 Task: In the  document Road.txt Share this file with 'softage.1@softage.net' Check 'Vision History' View the  non- printing characters
Action: Mouse moved to (266, 421)
Screenshot: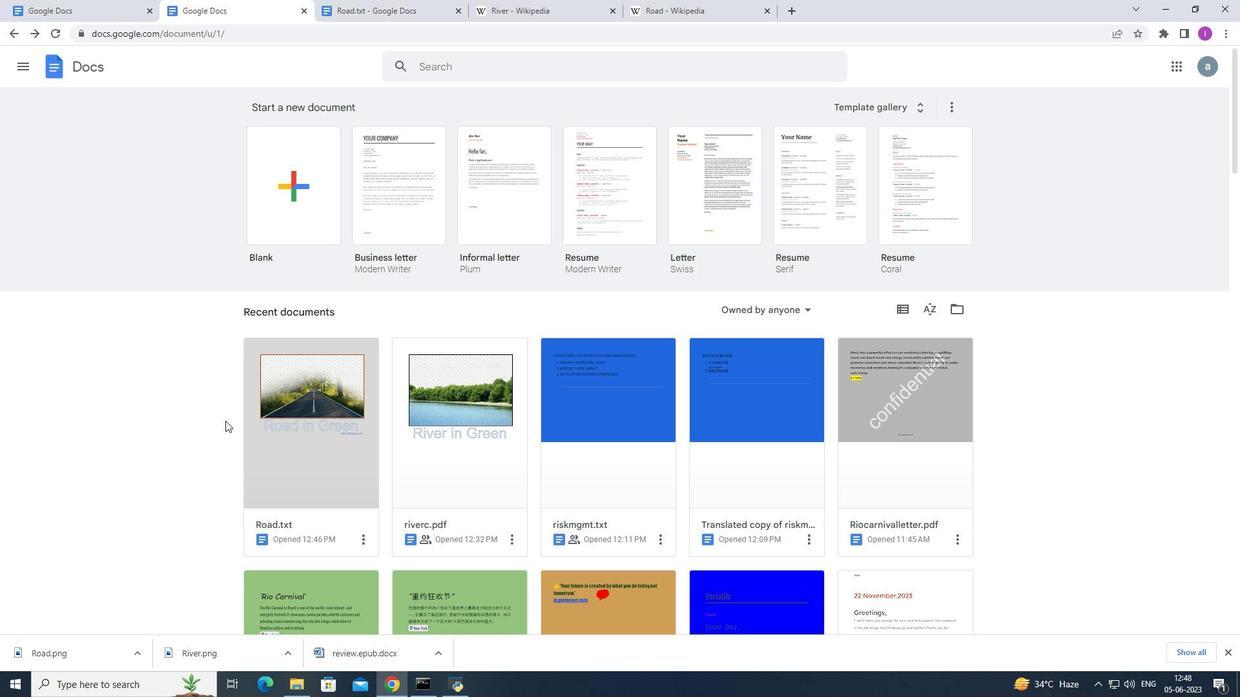 
Action: Mouse pressed left at (266, 421)
Screenshot: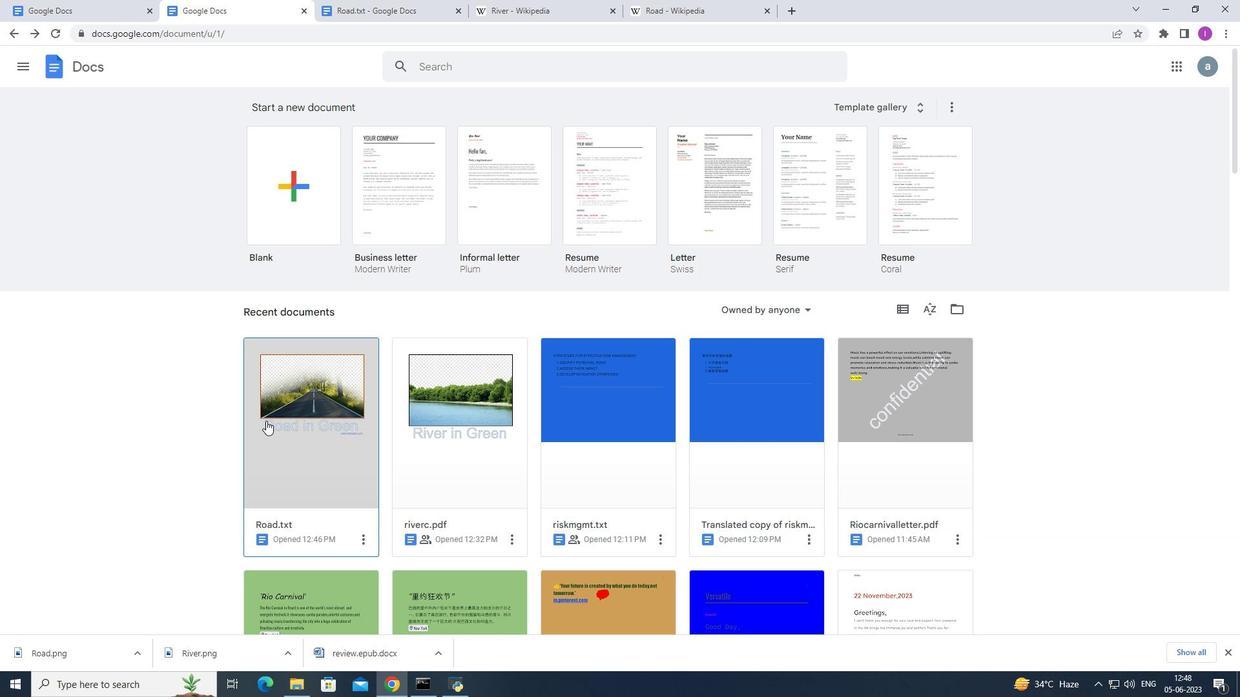 
Action: Mouse moved to (47, 78)
Screenshot: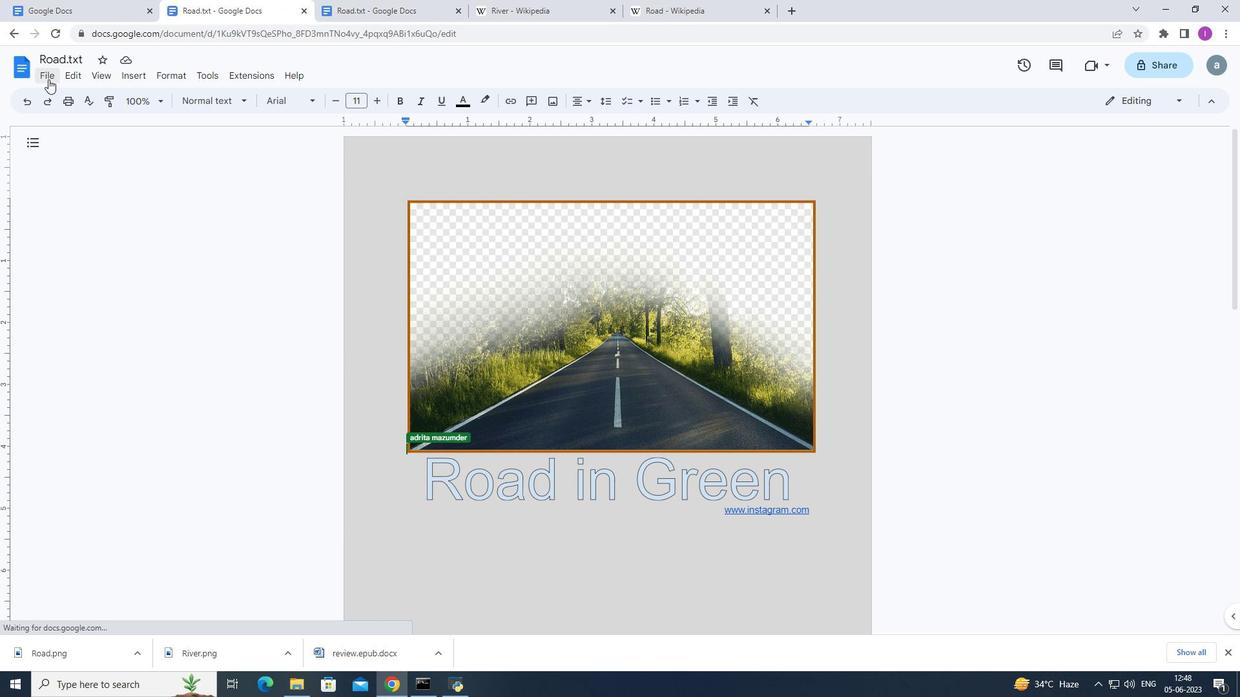 
Action: Mouse pressed left at (47, 78)
Screenshot: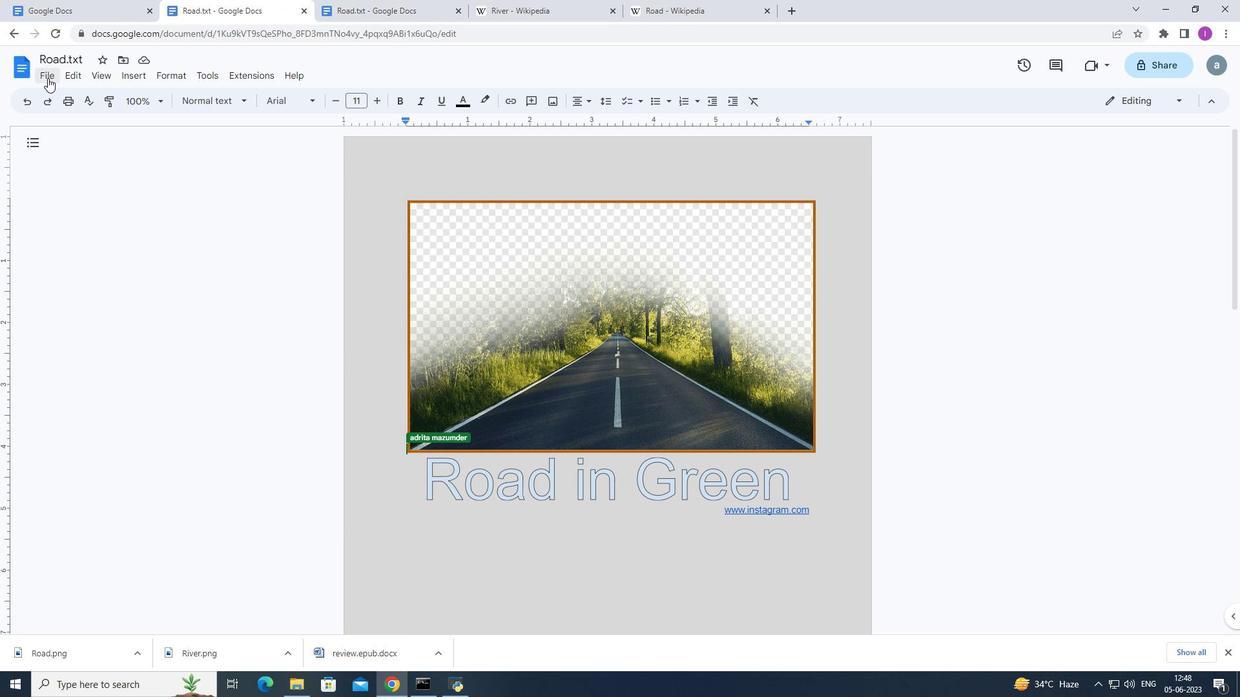 
Action: Mouse moved to (281, 171)
Screenshot: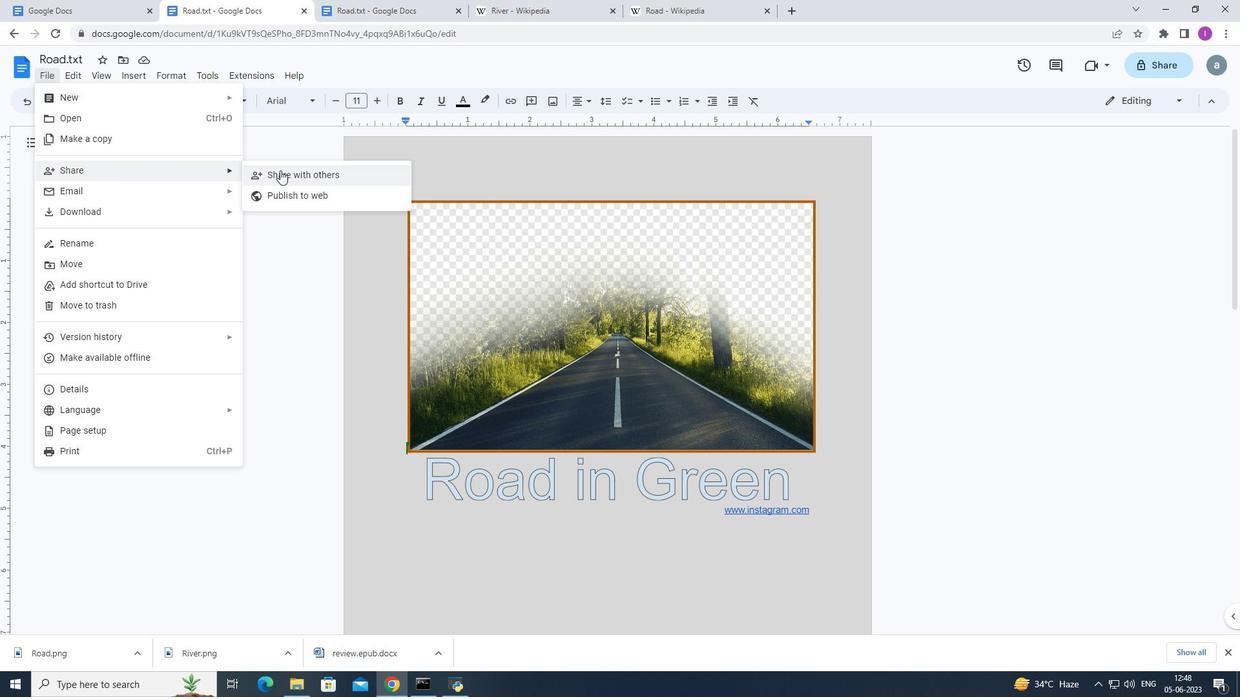 
Action: Mouse pressed left at (281, 171)
Screenshot: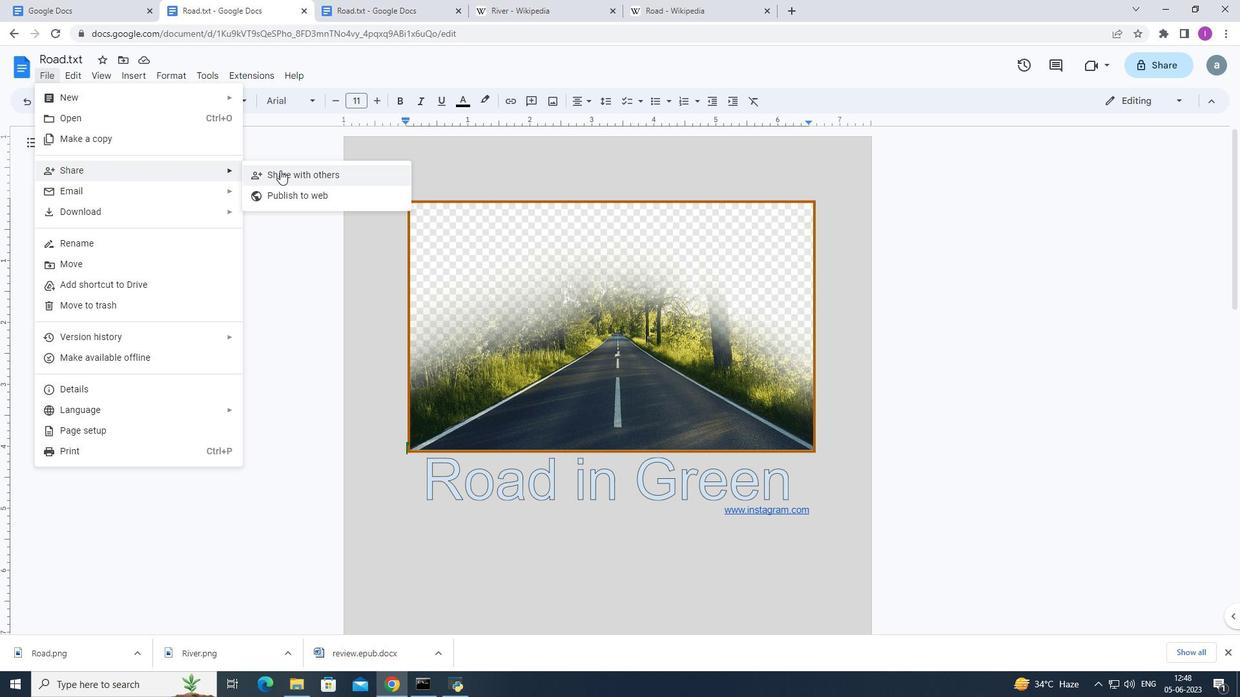 
Action: Mouse moved to (518, 276)
Screenshot: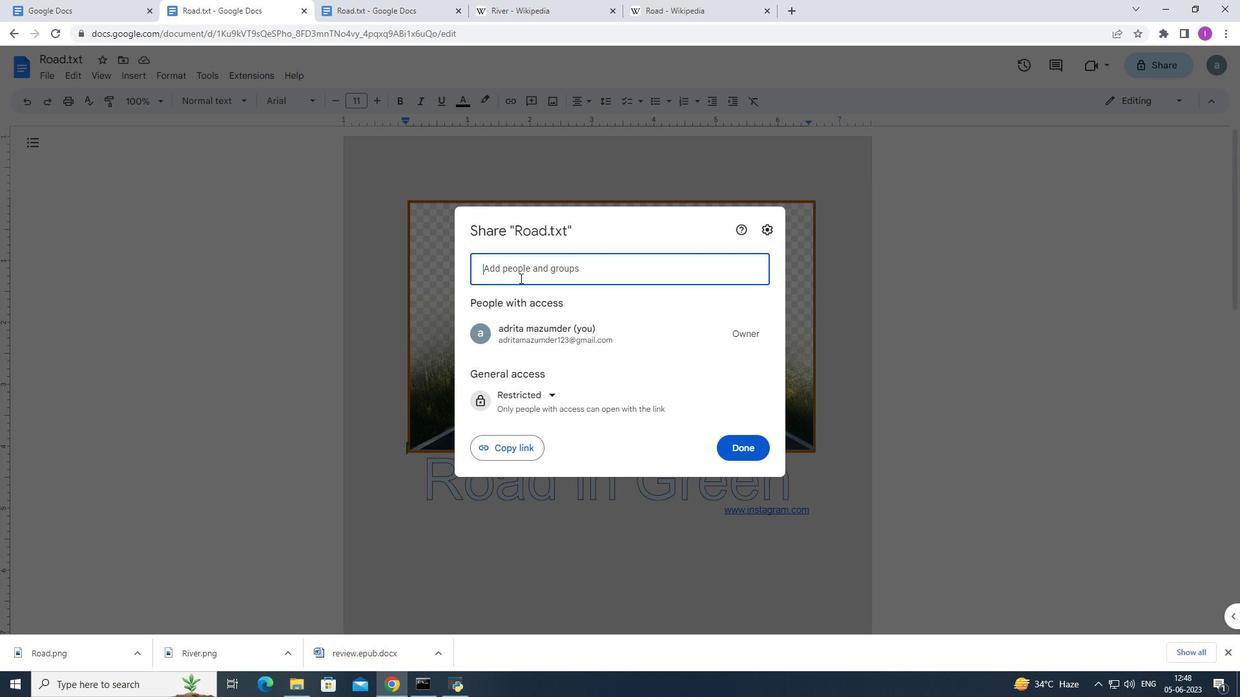 
Action: Key pressed softage
Screenshot: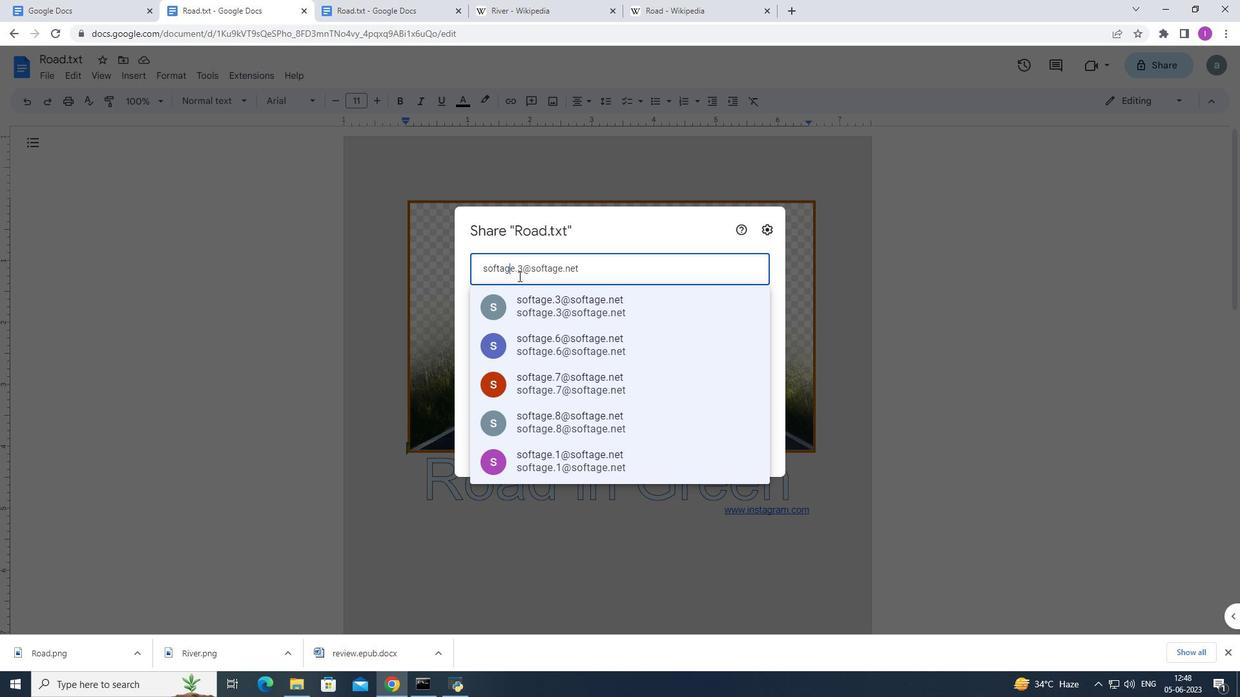 
Action: Mouse moved to (518, 276)
Screenshot: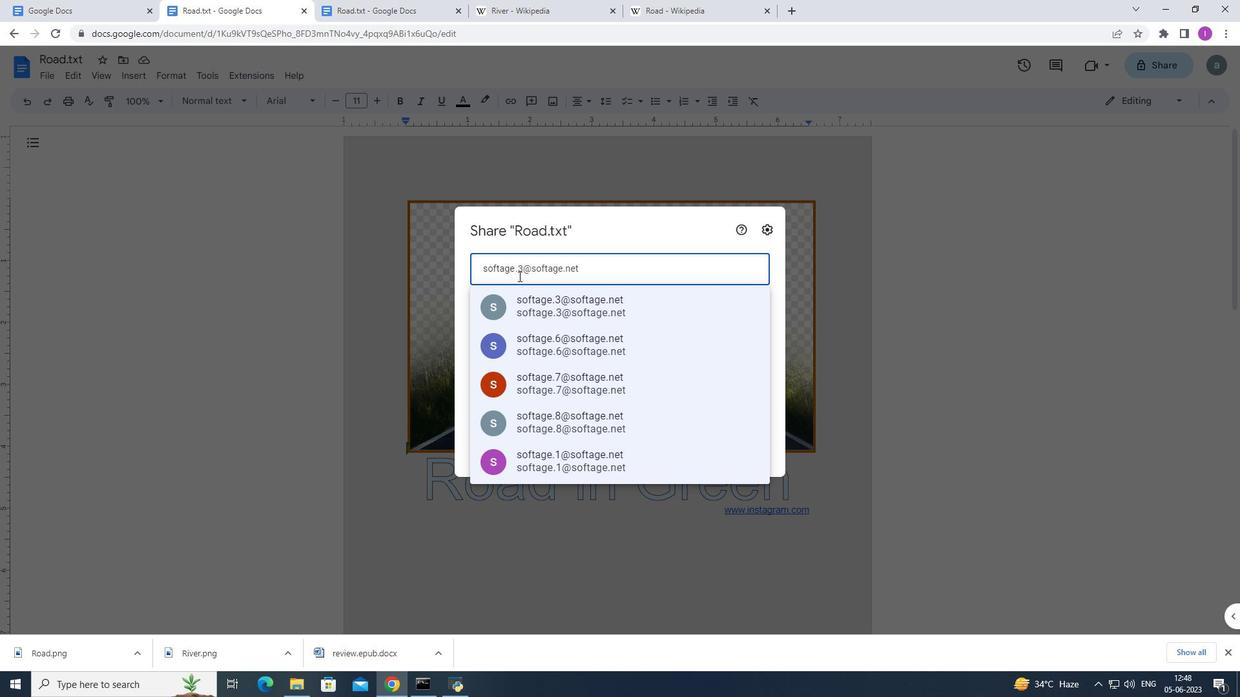 
Action: Key pressed .1
Screenshot: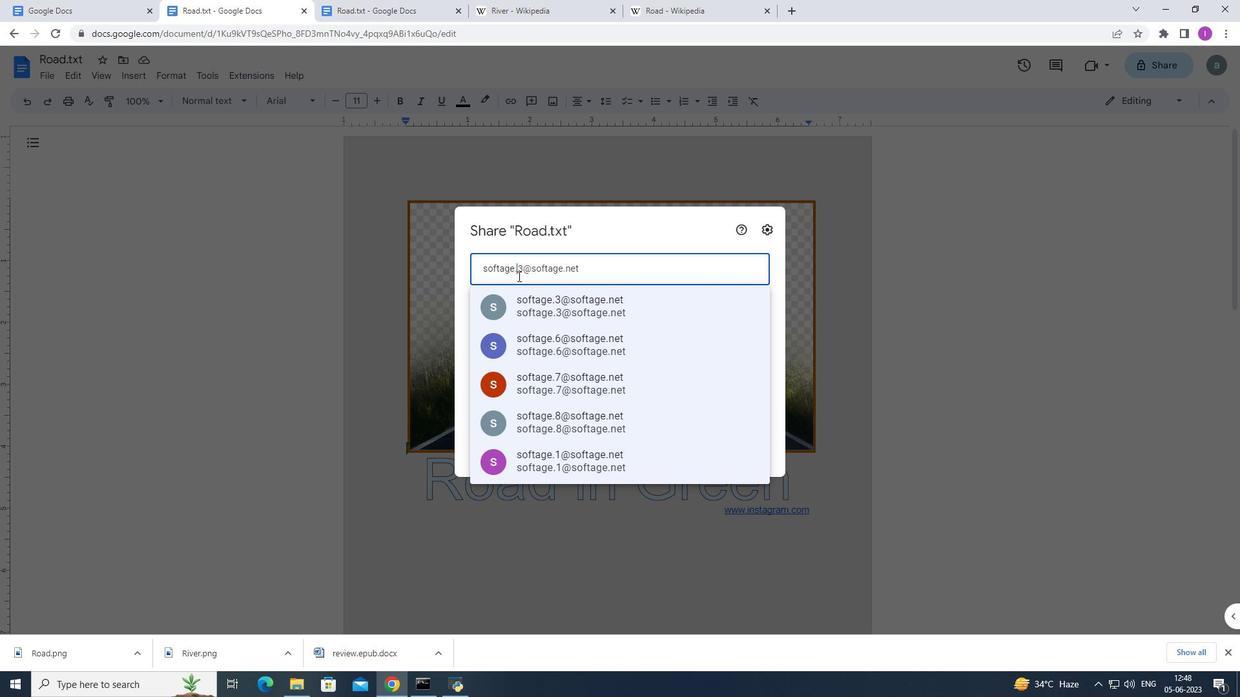
Action: Mouse moved to (544, 304)
Screenshot: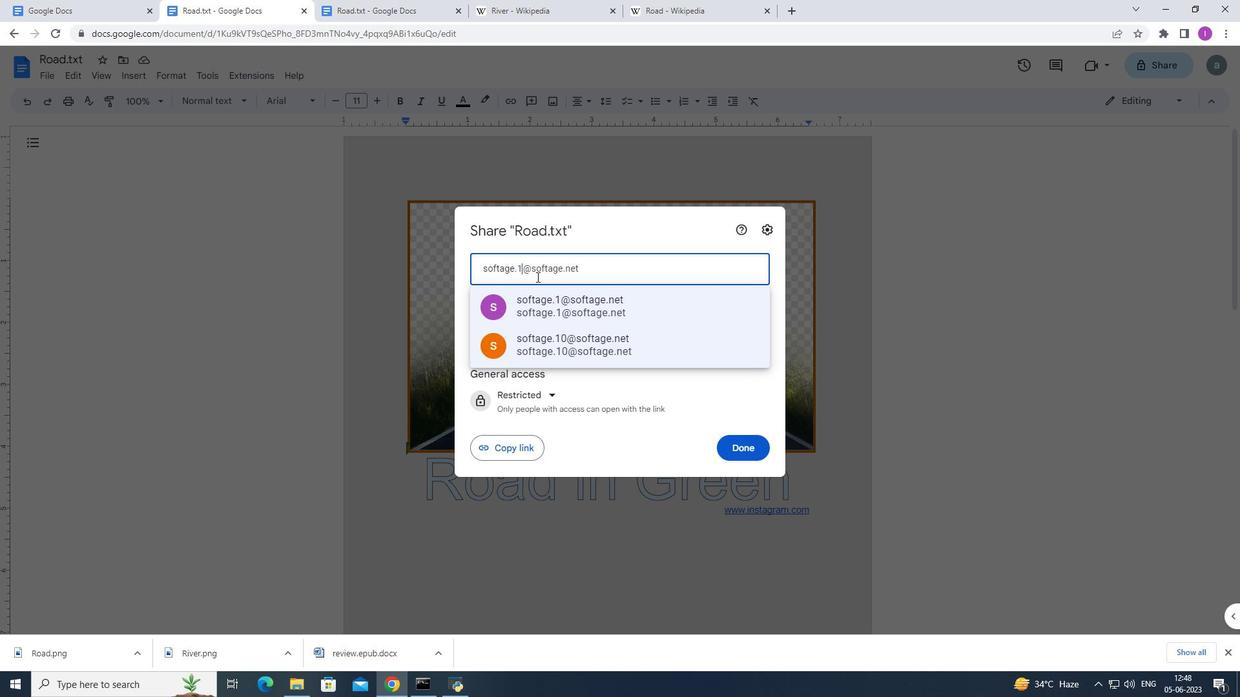 
Action: Mouse pressed left at (544, 304)
Screenshot: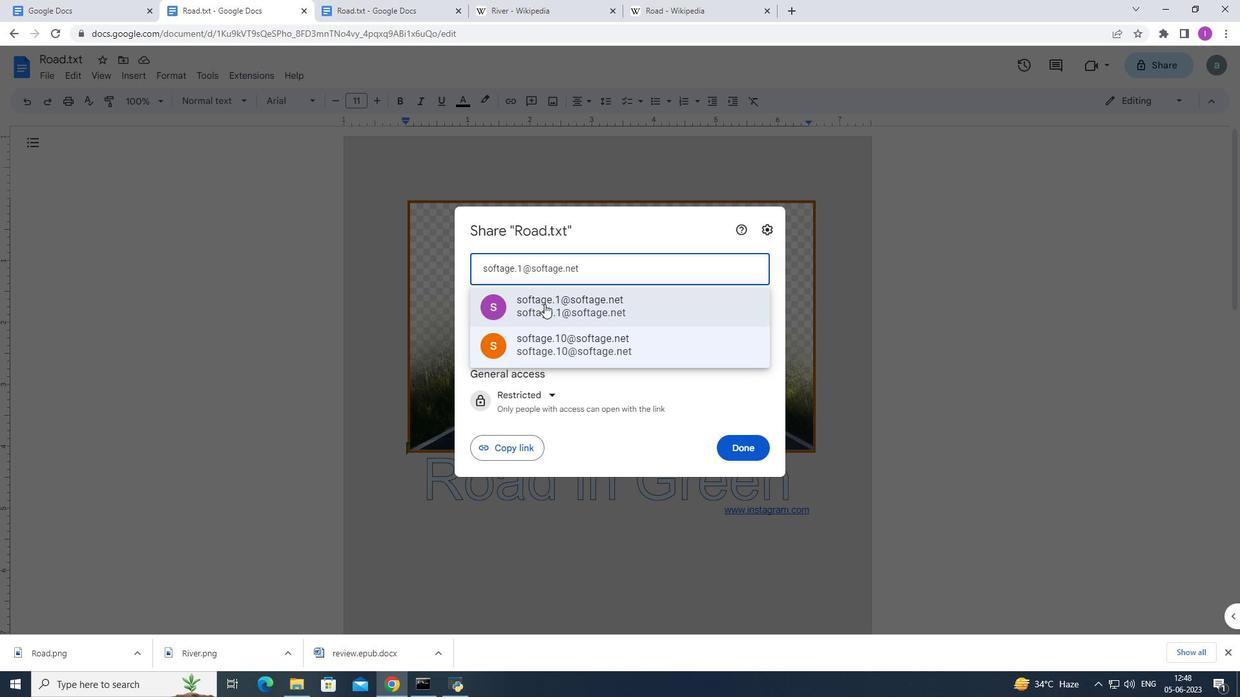 
Action: Mouse moved to (733, 438)
Screenshot: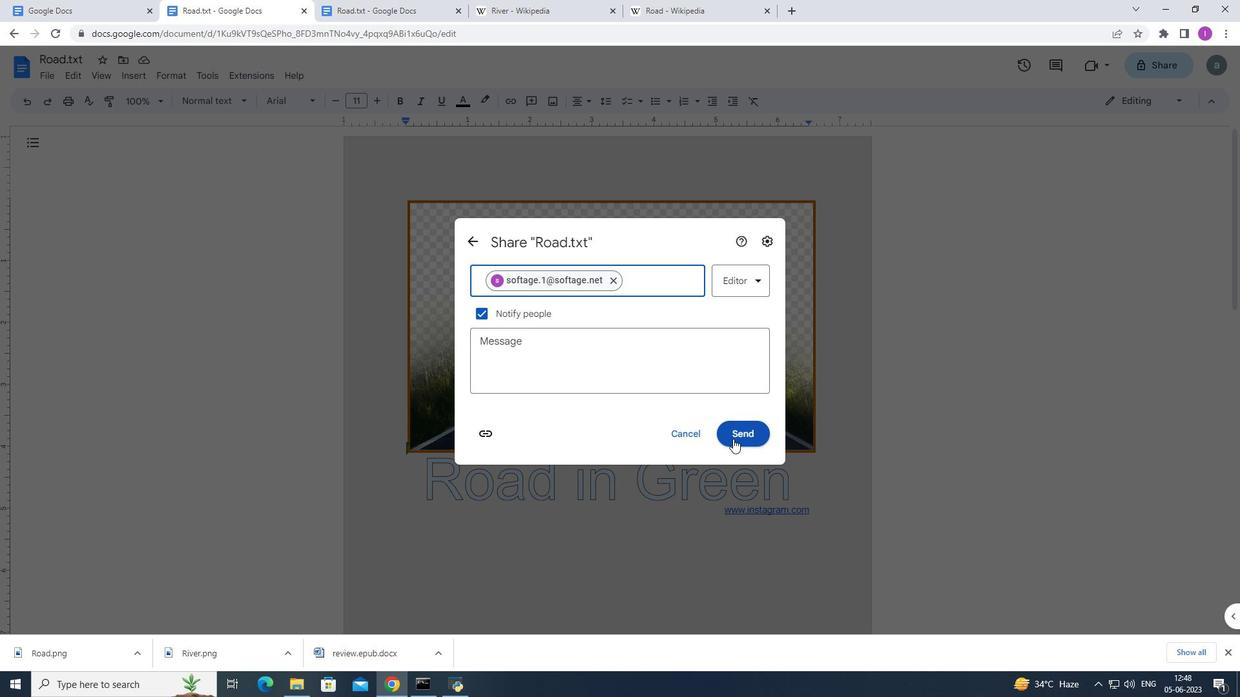
Action: Mouse pressed left at (733, 438)
Screenshot: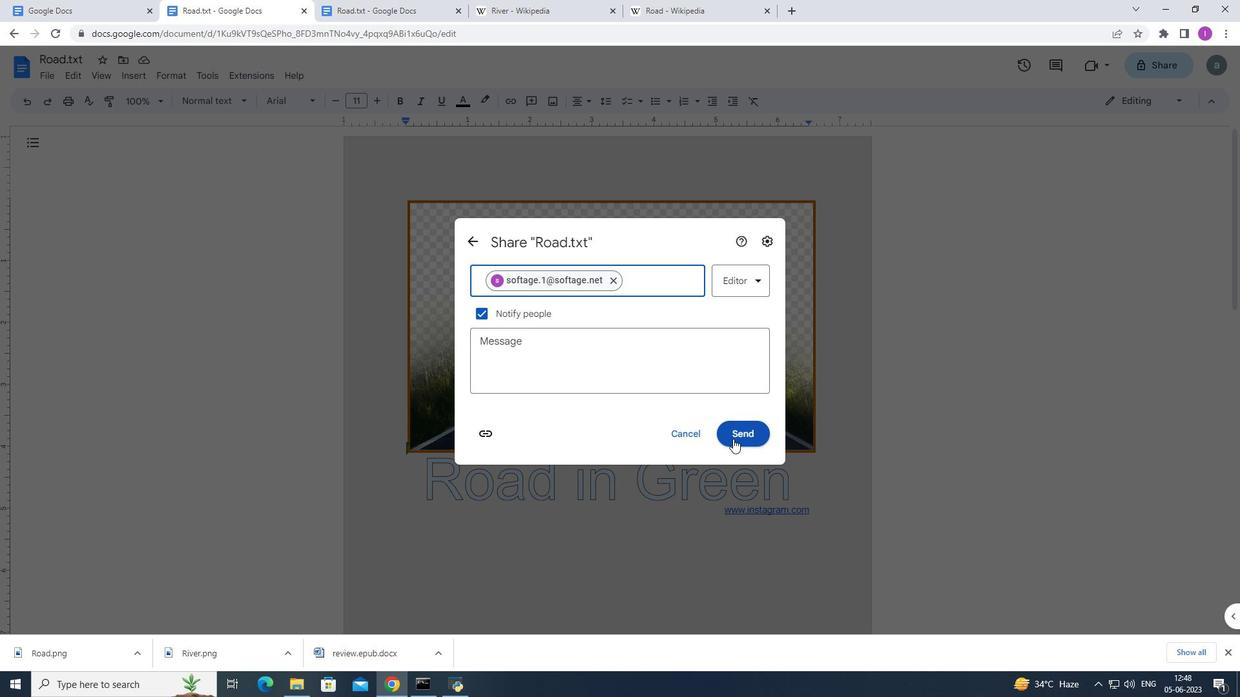
Action: Mouse moved to (107, 80)
Screenshot: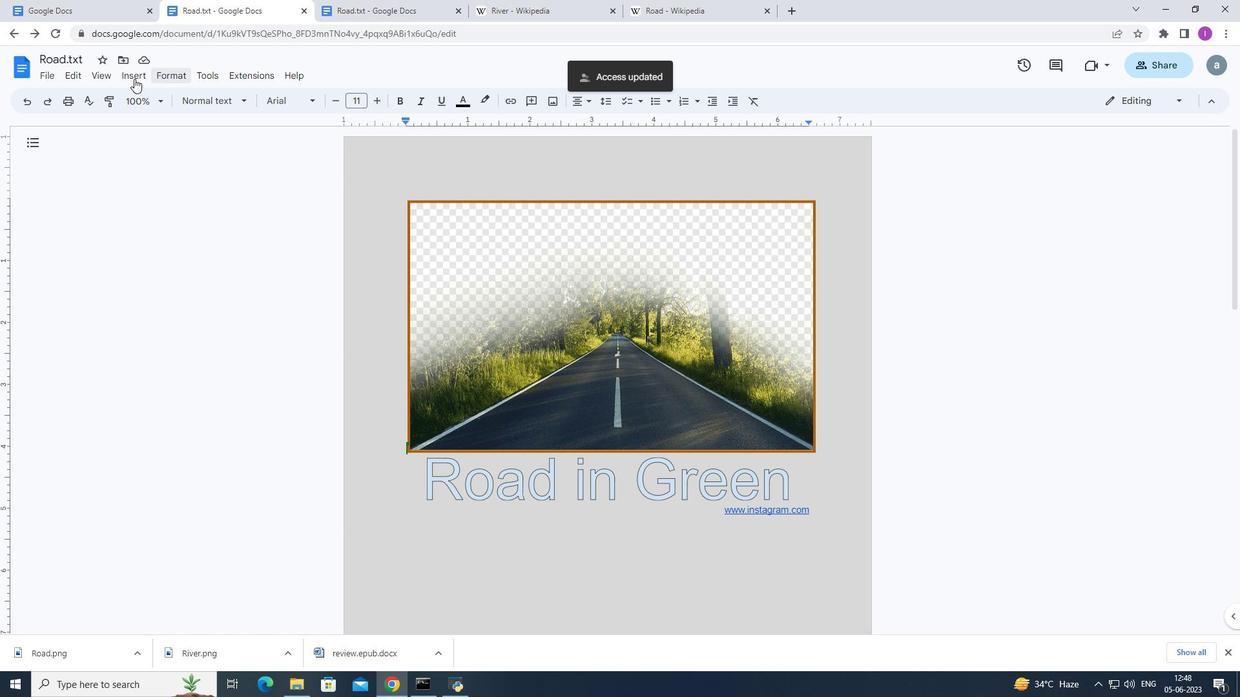 
Action: Mouse pressed left at (107, 80)
Screenshot: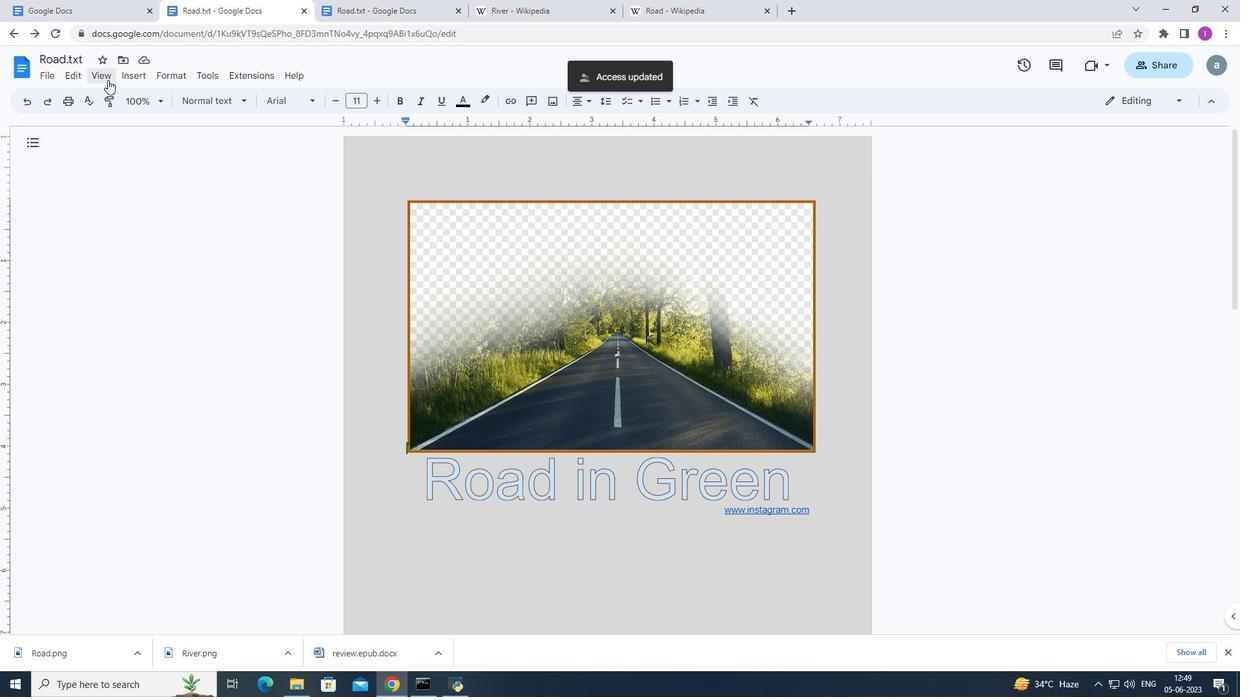 
Action: Mouse moved to (151, 211)
Screenshot: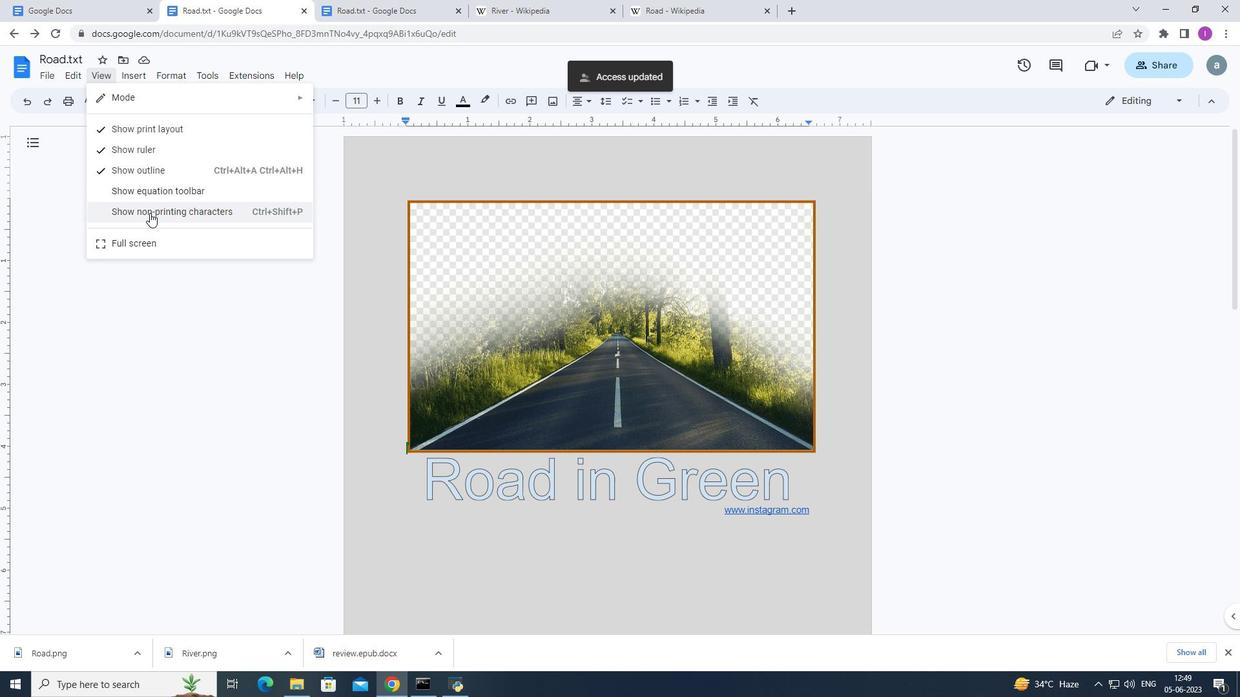 
Action: Mouse pressed left at (151, 211)
Screenshot: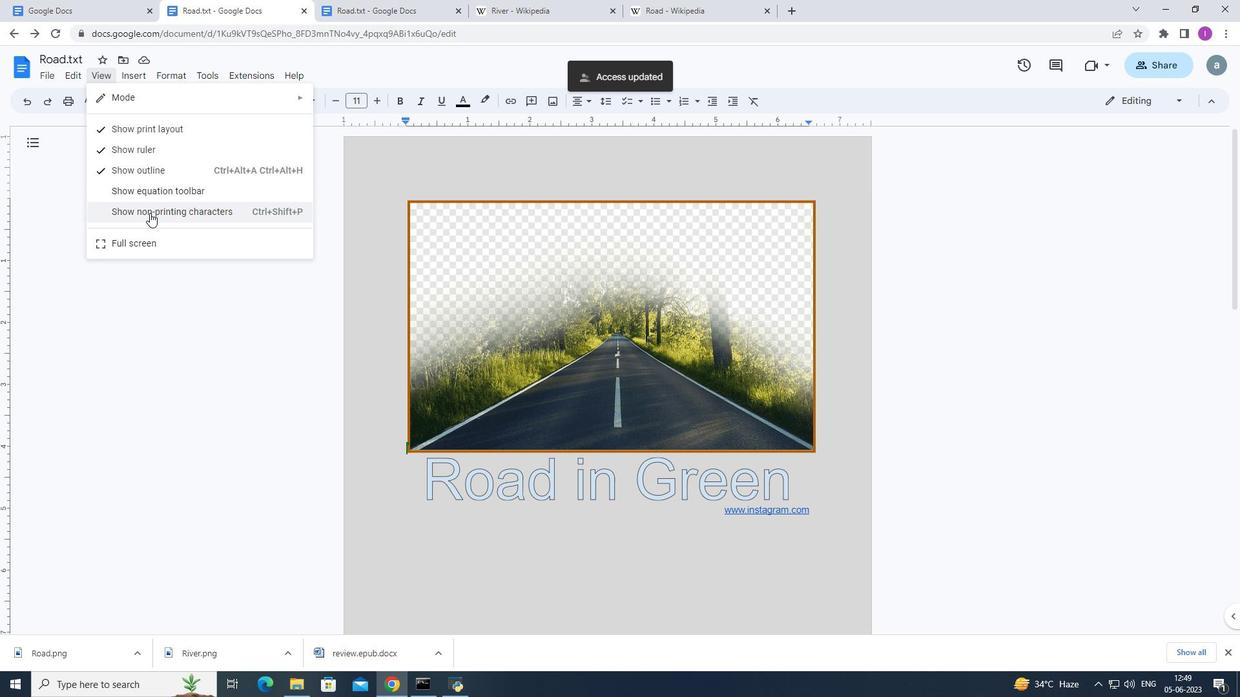 
Action: Mouse moved to (49, 74)
Screenshot: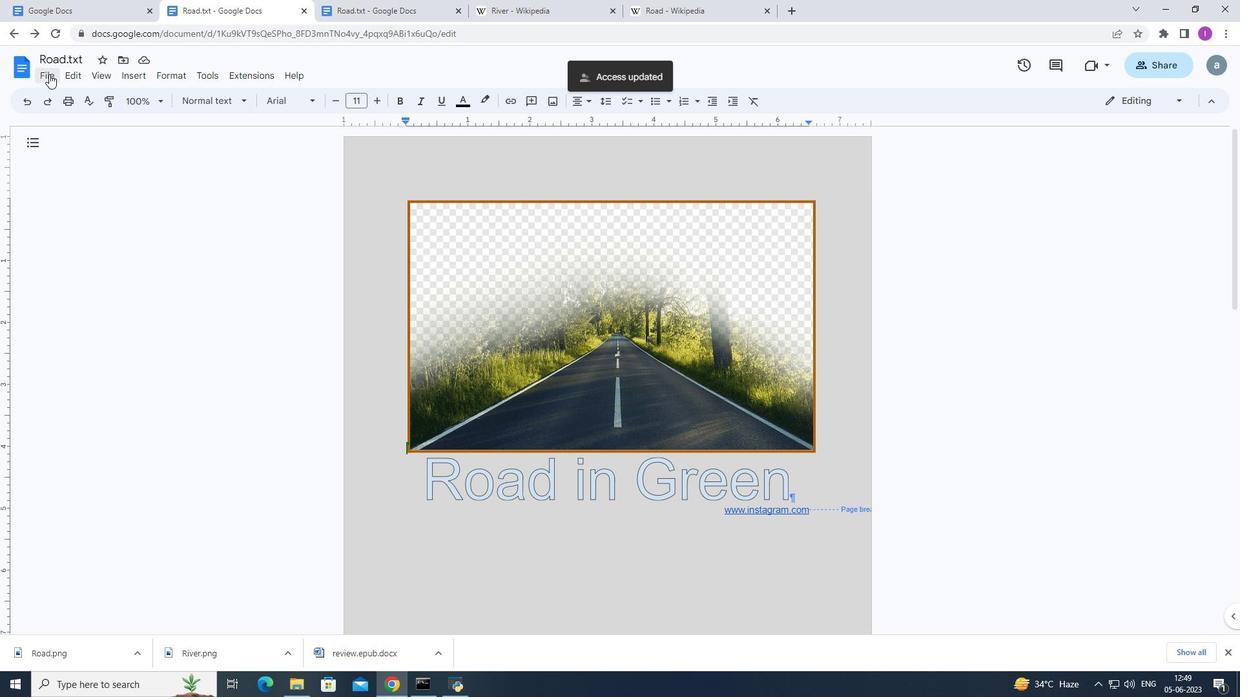 
Action: Mouse pressed left at (49, 74)
Screenshot: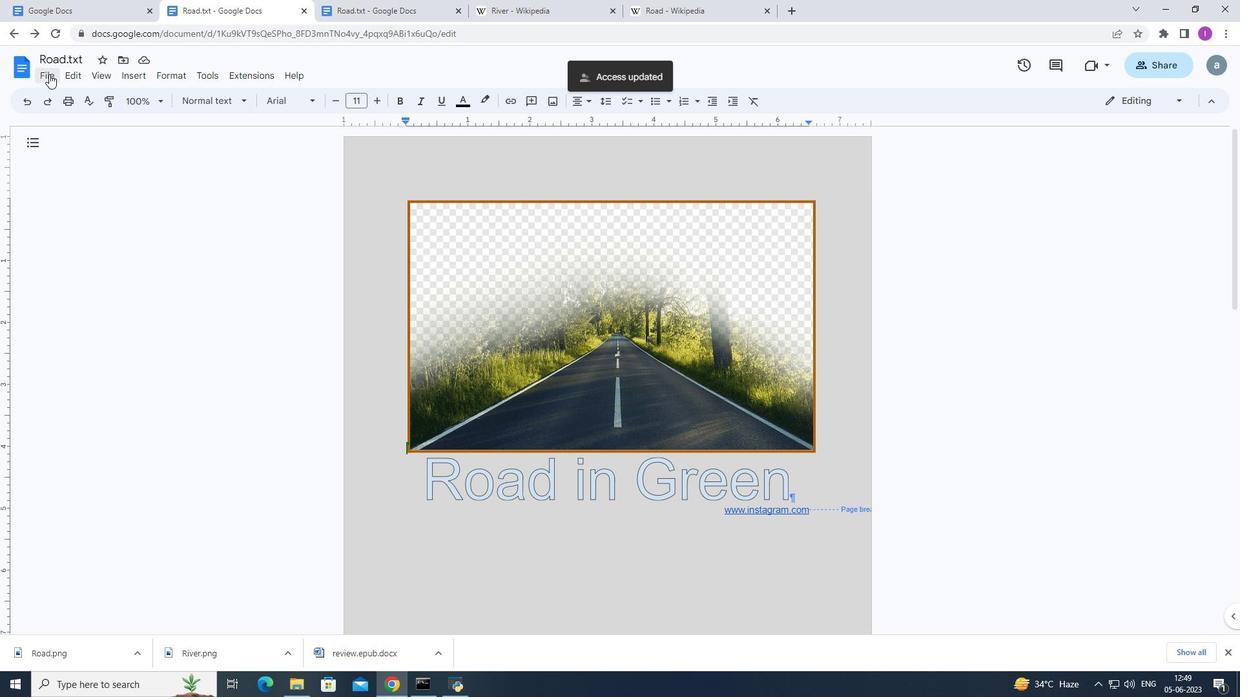 
Action: Mouse moved to (93, 331)
Screenshot: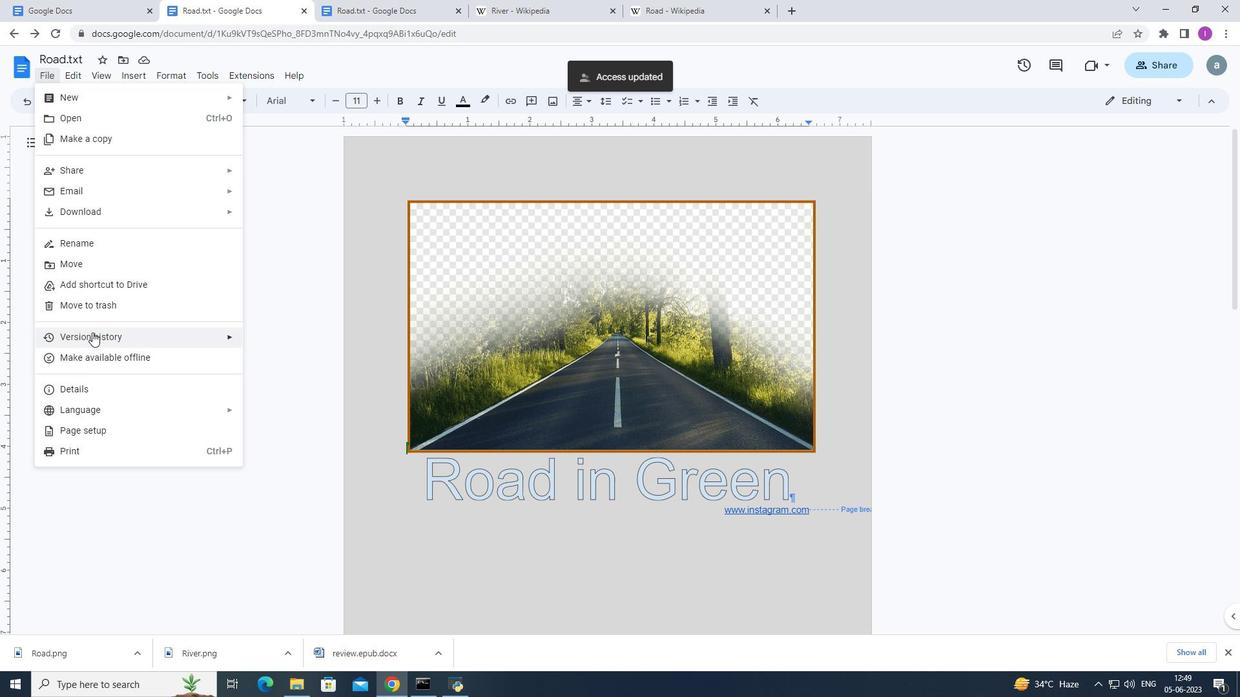 
Action: Mouse pressed left at (93, 331)
Screenshot: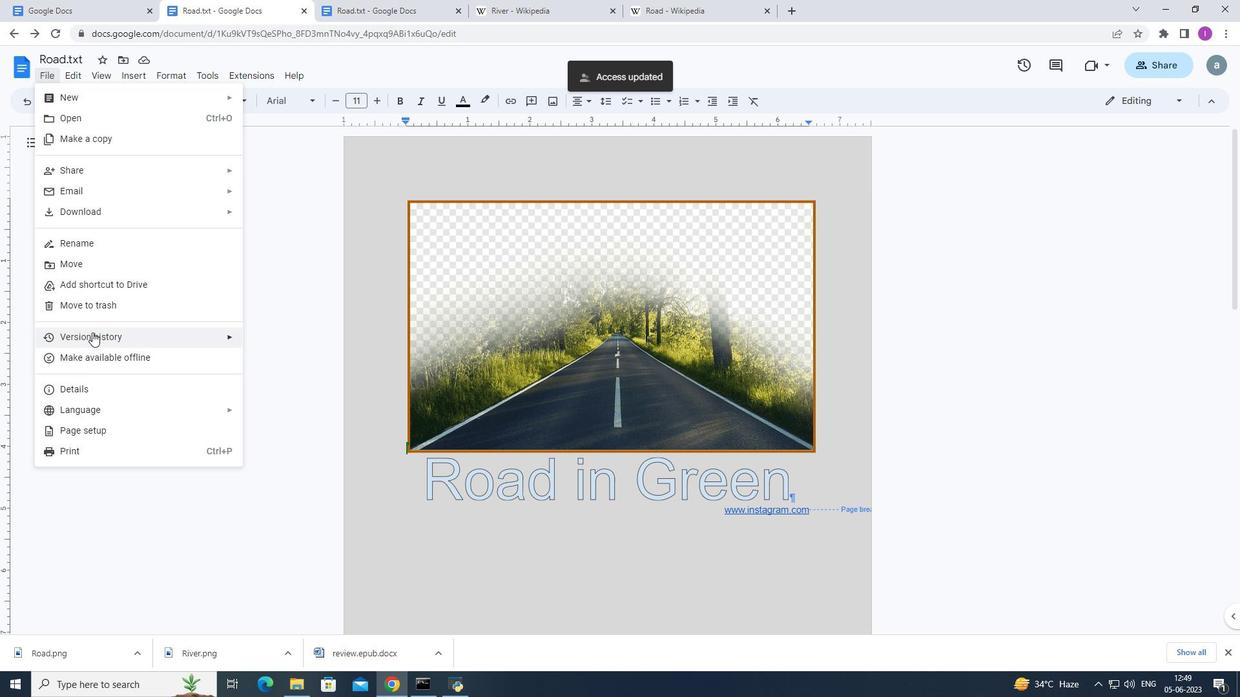 
Action: Mouse moved to (307, 363)
Screenshot: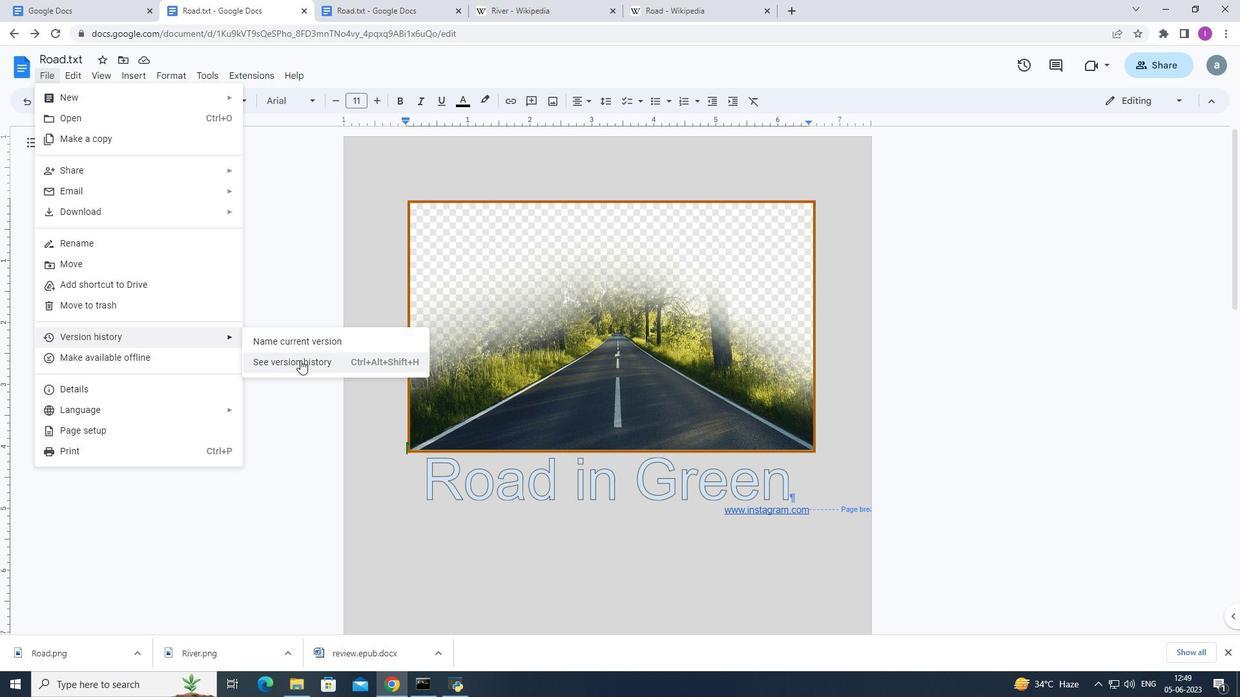 
Action: Mouse pressed left at (307, 363)
Screenshot: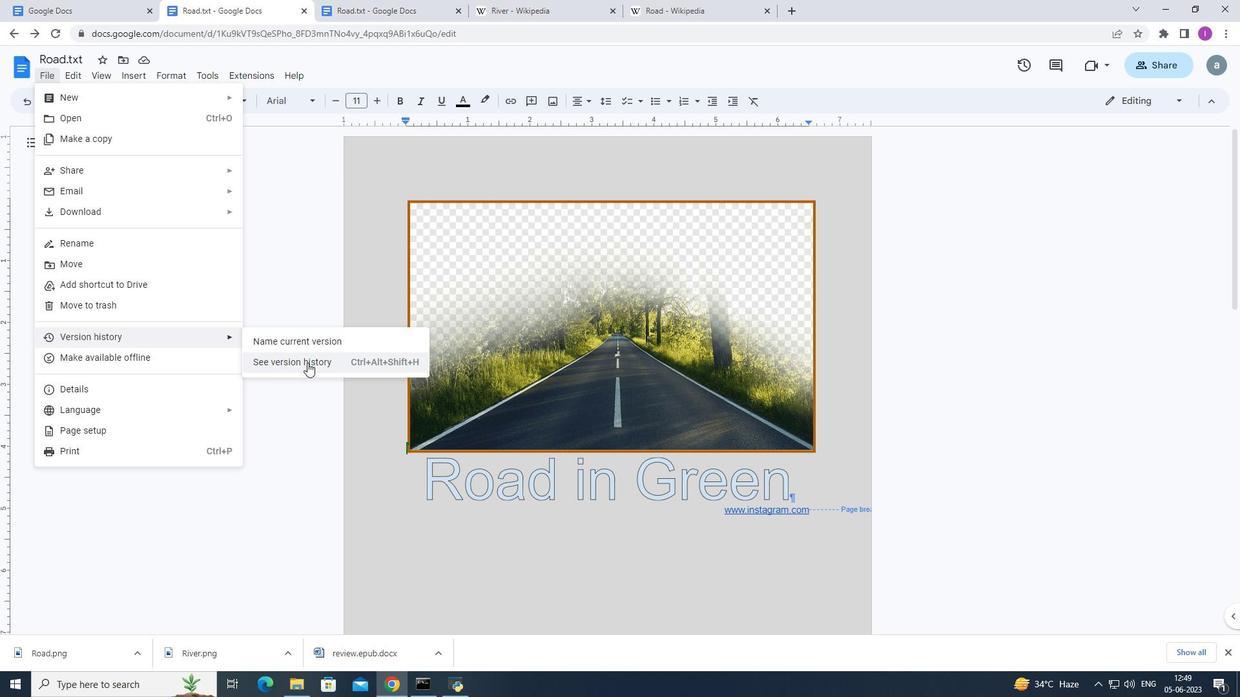 
Action: Mouse moved to (764, 116)
Screenshot: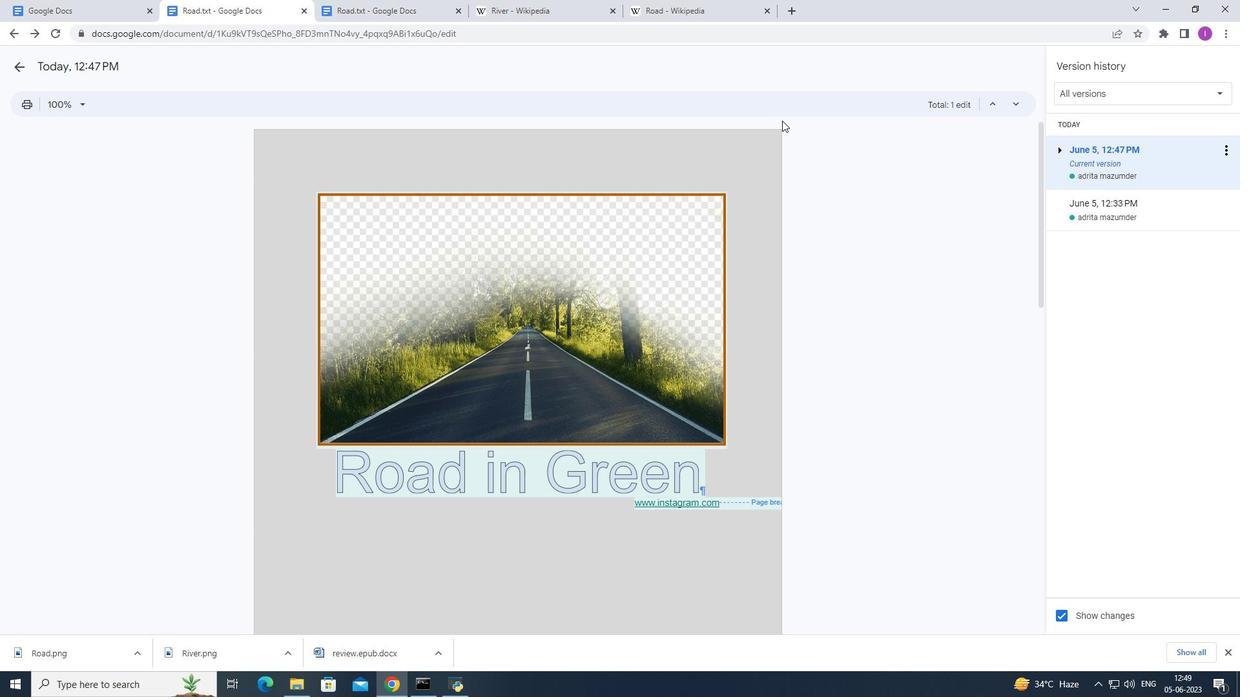 
